 Task: Open Card Card0000000392 in Board Board0000000098 in Workspace WS0000000033 in Trello. Add Member prateek.ku2001@gmail.com to Card Card0000000392 in Board Board0000000098 in Workspace WS0000000033 in Trello. Add Red Label titled Label0000000392 to Card Card0000000392 in Board Board0000000098 in Workspace WS0000000033 in Trello. Add Checklist CL0000000392 to Card Card0000000392 in Board Board0000000098 in Workspace WS0000000033 in Trello. Add Dates with Start Date as Nov 01 2023 and Due Date as Nov 30 2023 to Card Card0000000392 in Board Board0000000098 in Workspace WS0000000033 in Trello
Action: Mouse moved to (322, 484)
Screenshot: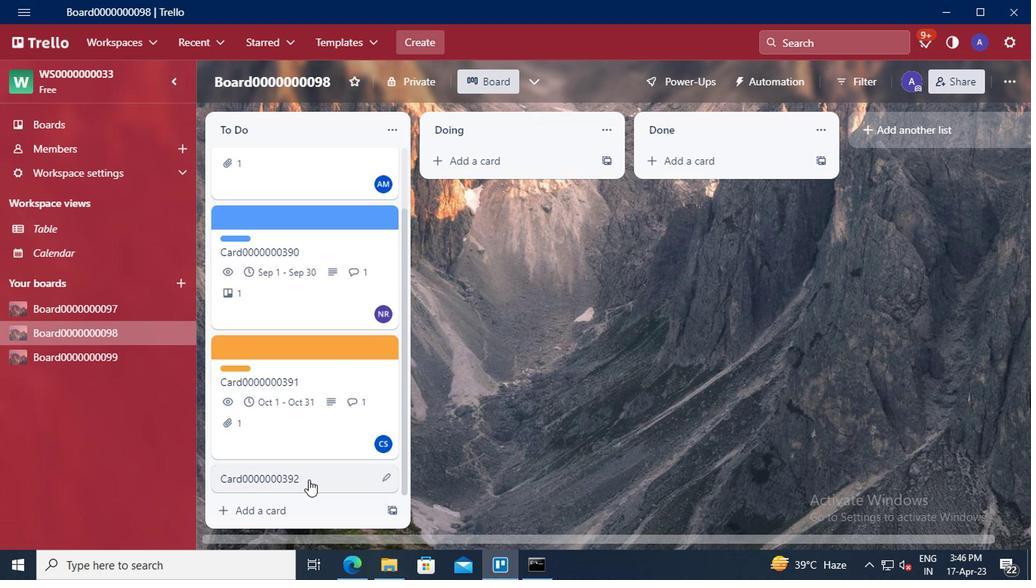 
Action: Mouse pressed left at (322, 484)
Screenshot: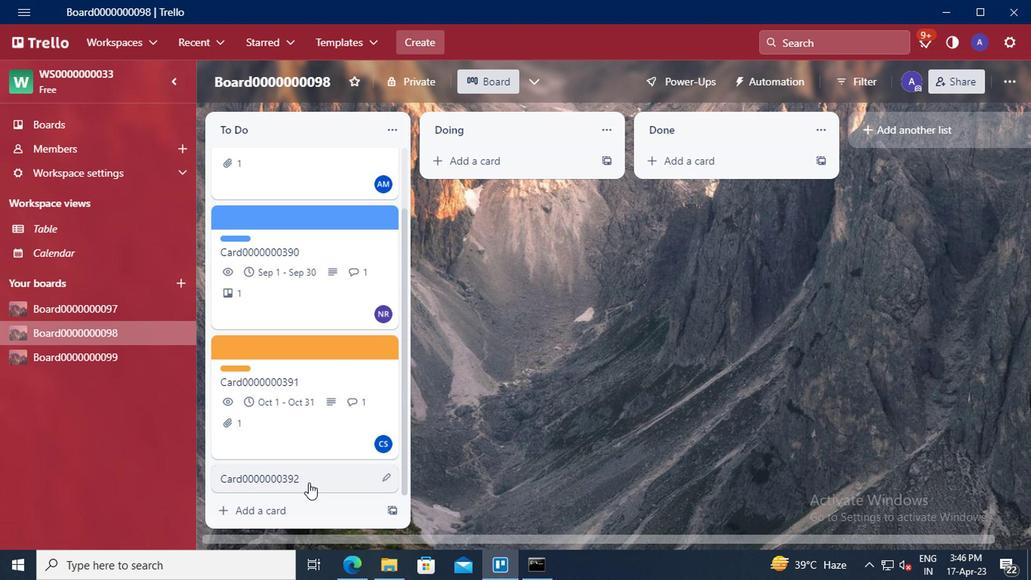 
Action: Mouse moved to (684, 136)
Screenshot: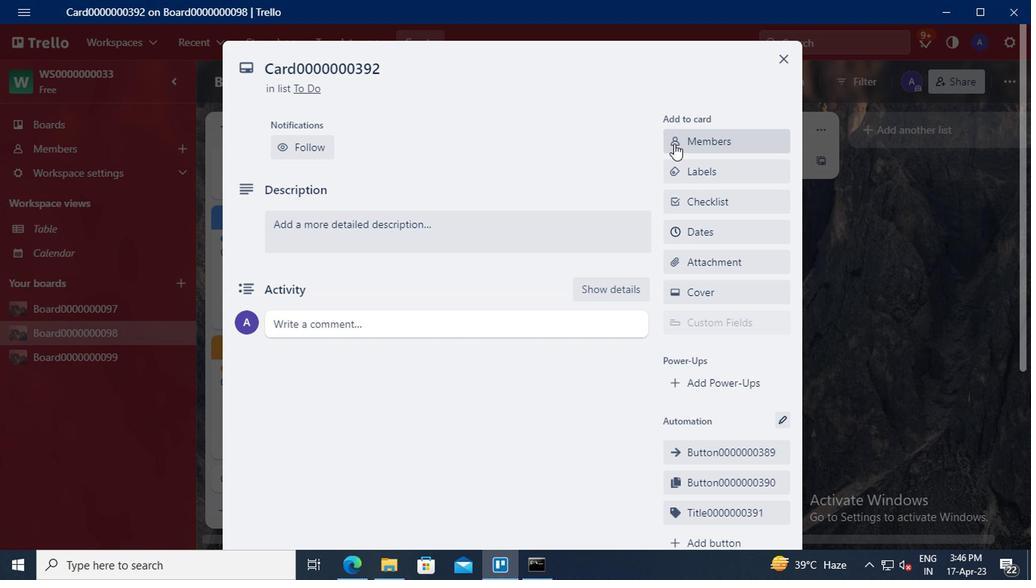 
Action: Mouse pressed left at (684, 136)
Screenshot: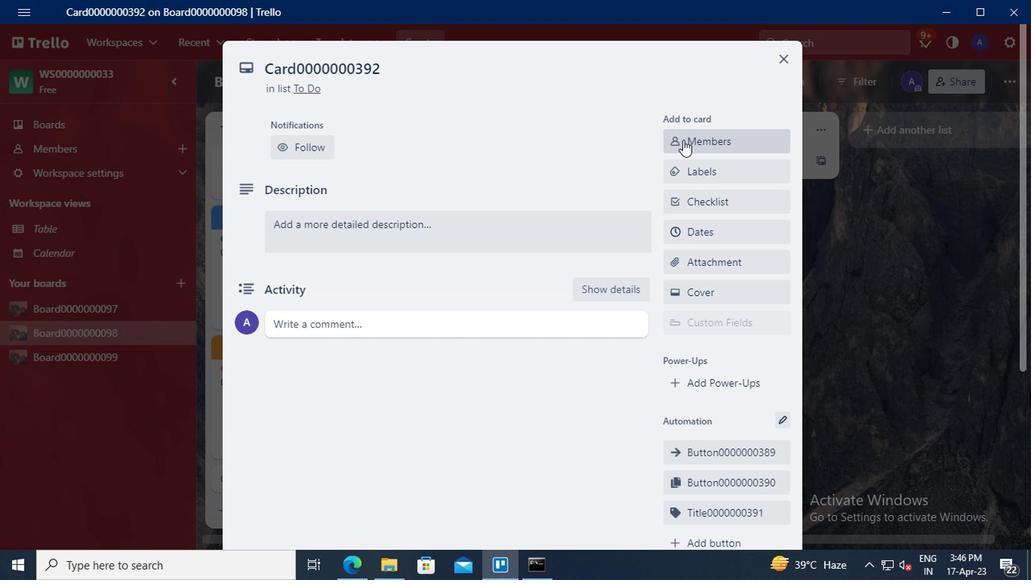 
Action: Mouse moved to (712, 203)
Screenshot: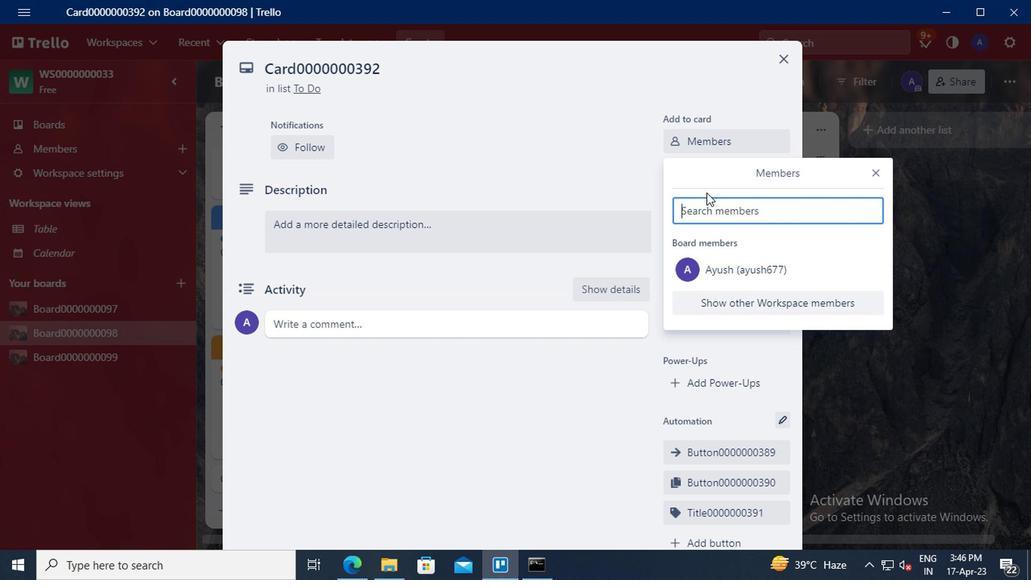 
Action: Mouse pressed left at (712, 203)
Screenshot: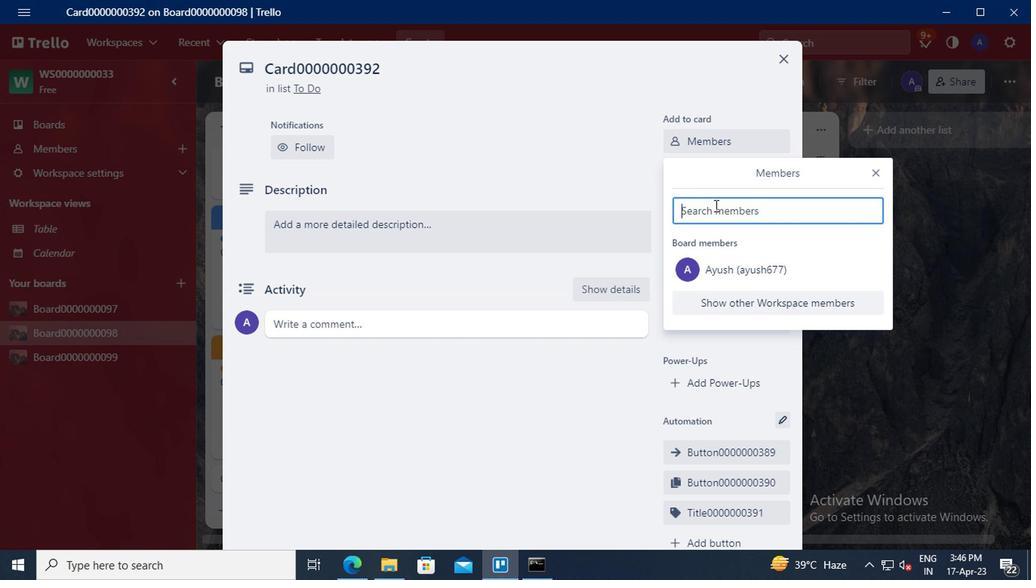 
Action: Key pressed prateek.ku2001<Key.shift>@GMAIL.COM
Screenshot: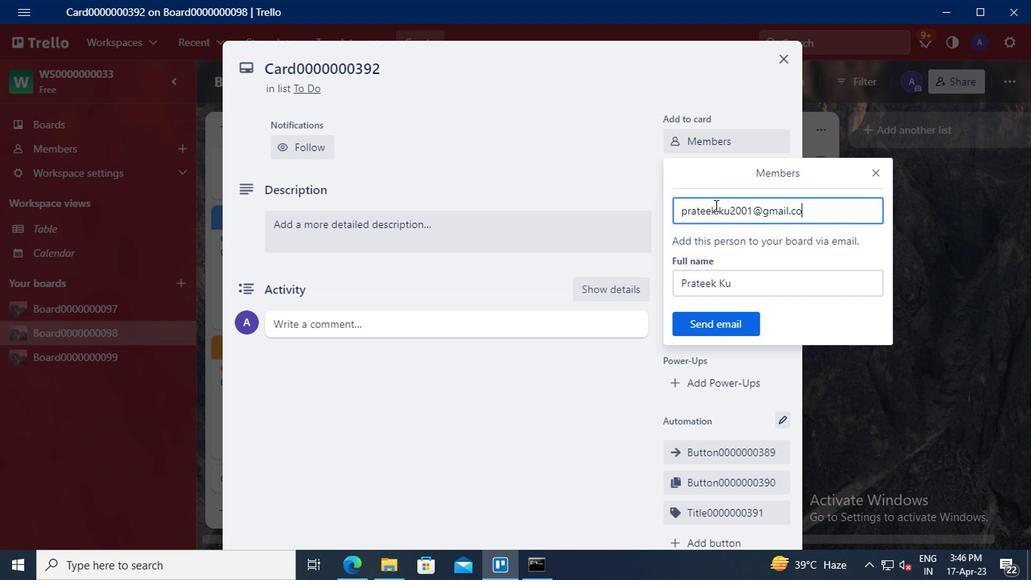 
Action: Mouse moved to (704, 322)
Screenshot: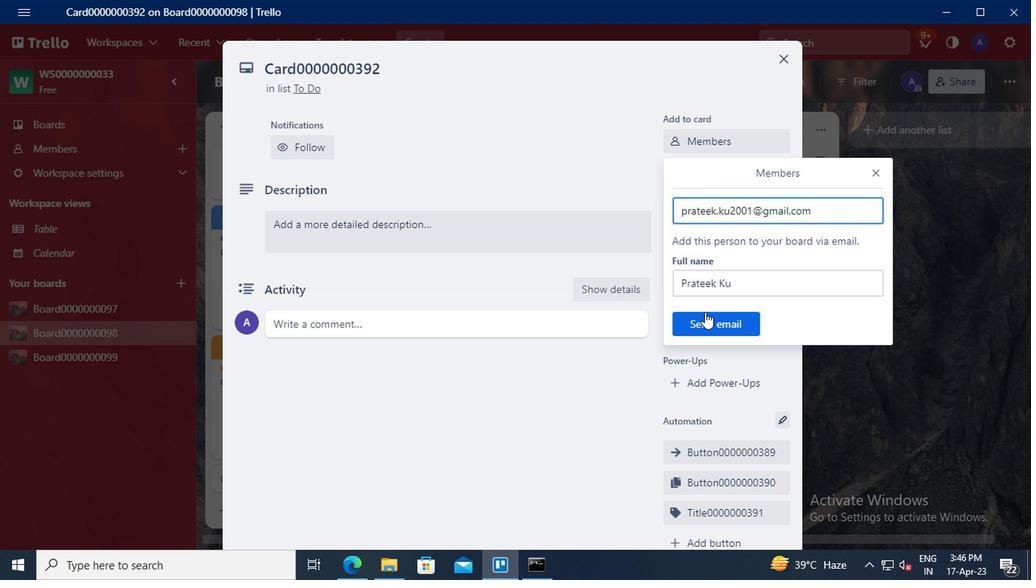 
Action: Mouse pressed left at (704, 322)
Screenshot: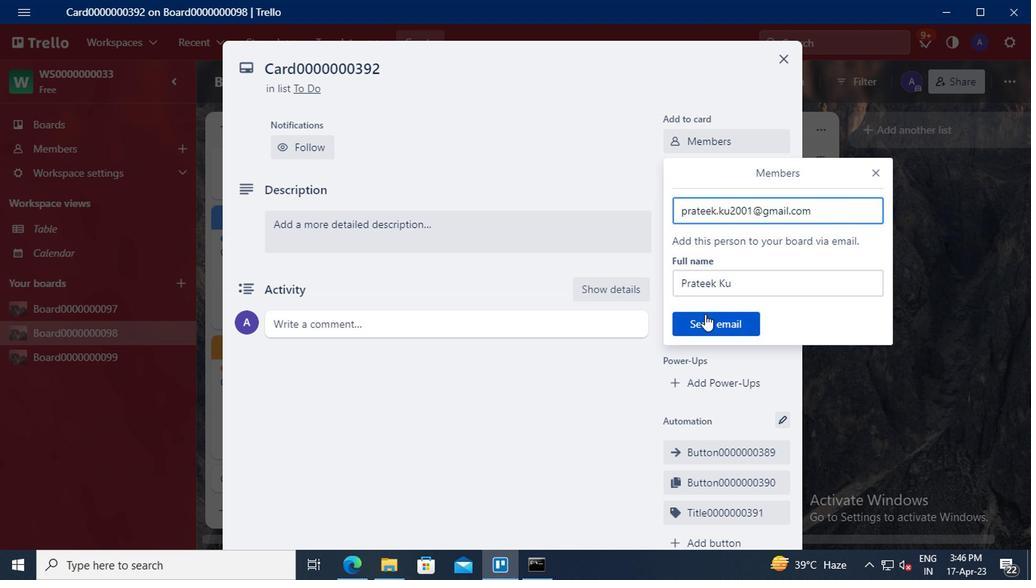 
Action: Mouse moved to (706, 169)
Screenshot: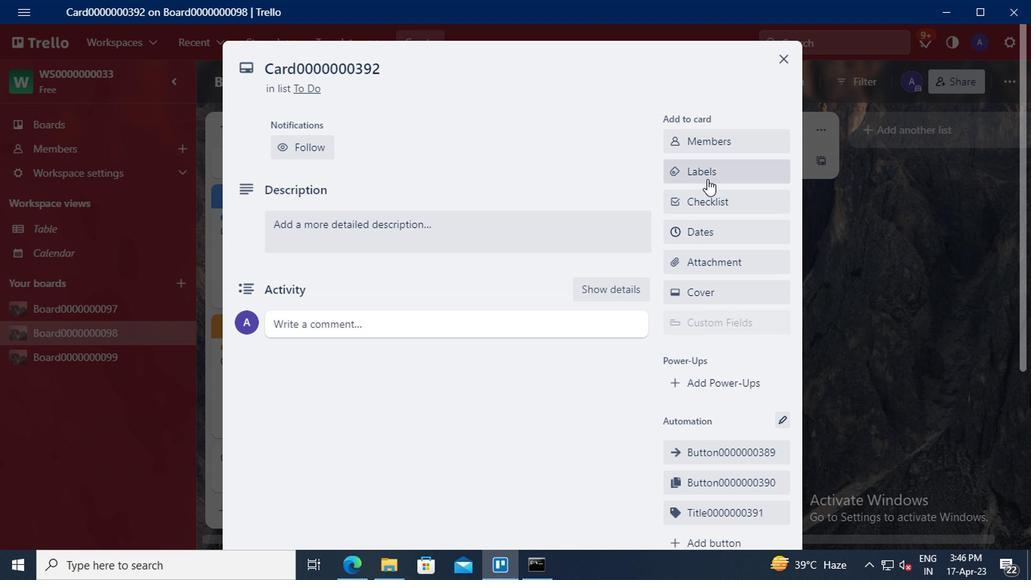 
Action: Mouse pressed left at (706, 169)
Screenshot: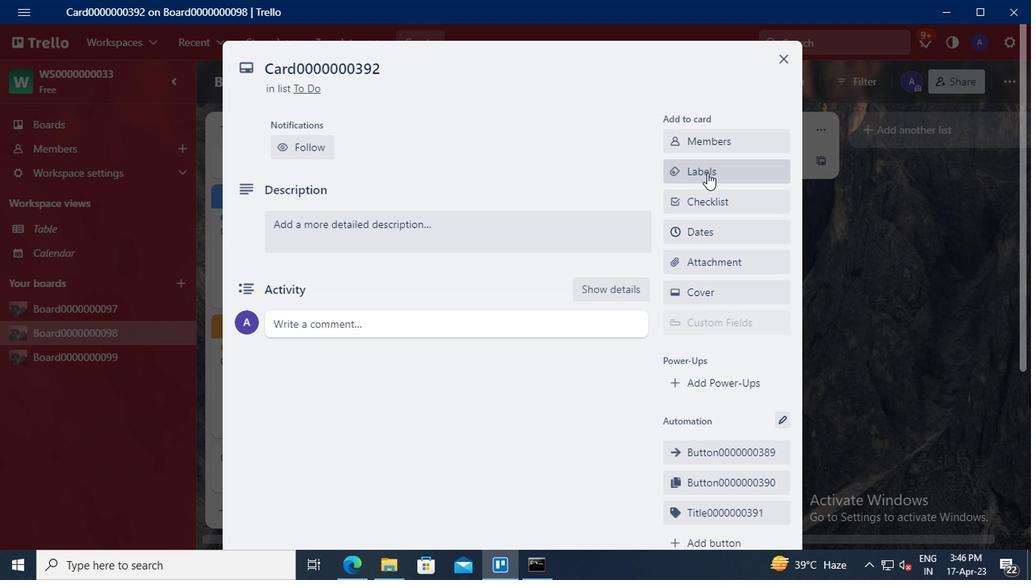 
Action: Mouse moved to (760, 426)
Screenshot: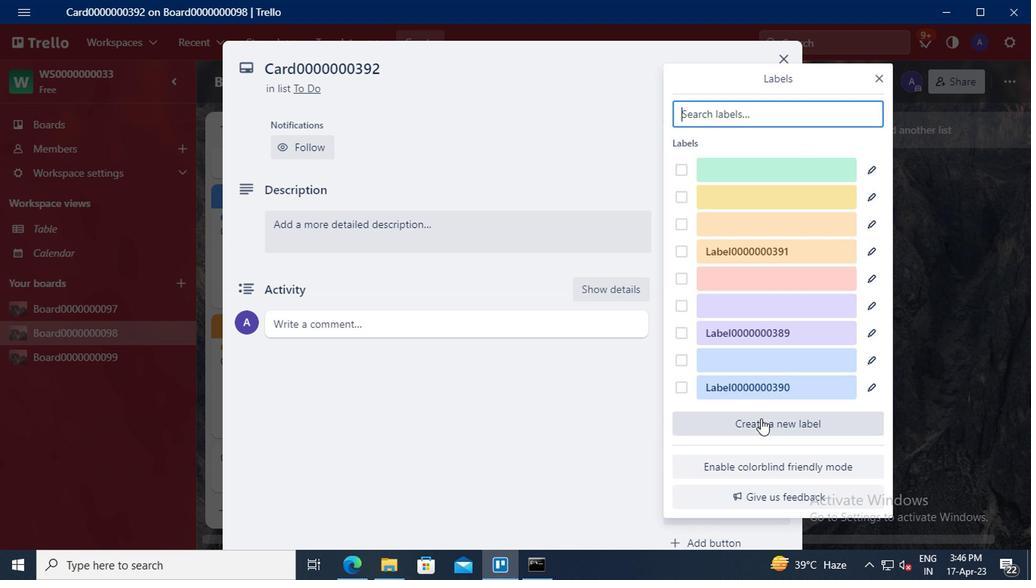
Action: Mouse pressed left at (760, 426)
Screenshot: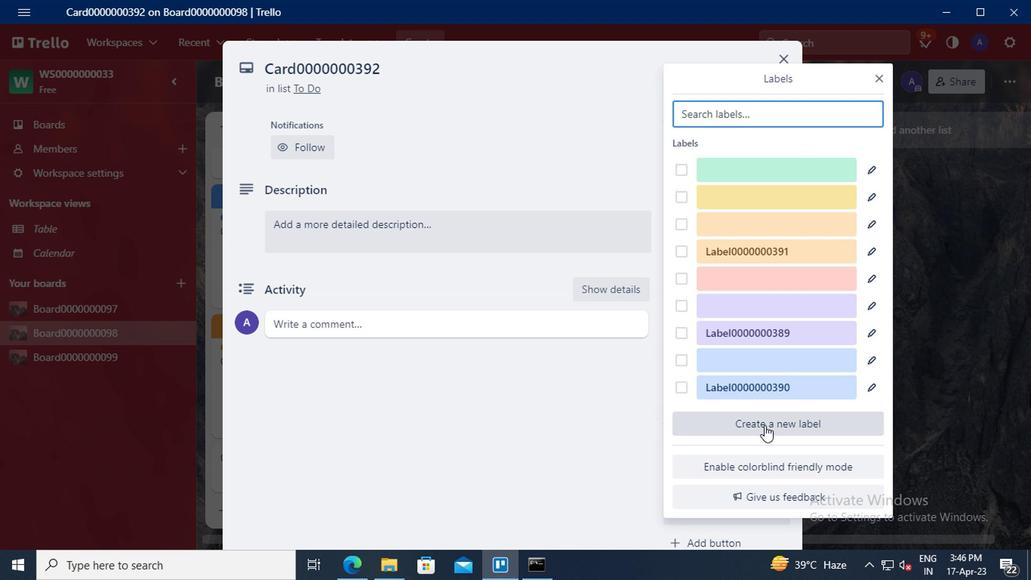 
Action: Mouse moved to (720, 219)
Screenshot: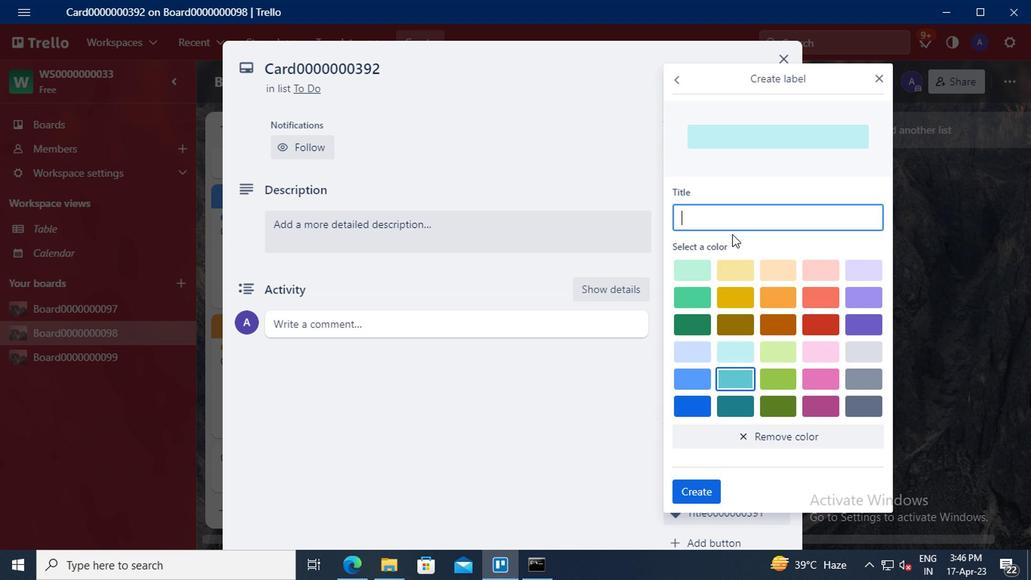 
Action: Mouse pressed left at (720, 219)
Screenshot: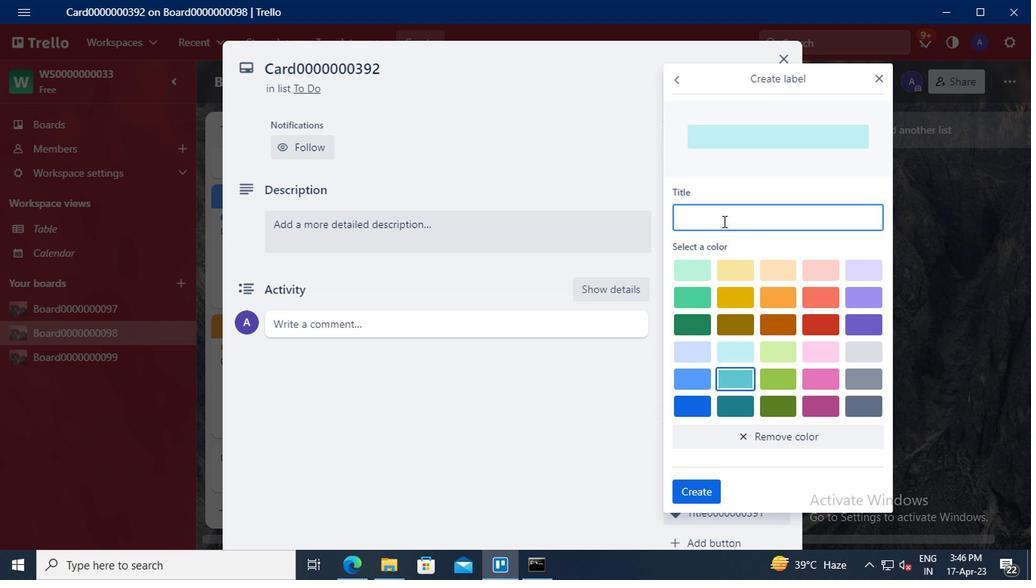 
Action: Key pressed <Key.shift>LABEL0000000392
Screenshot: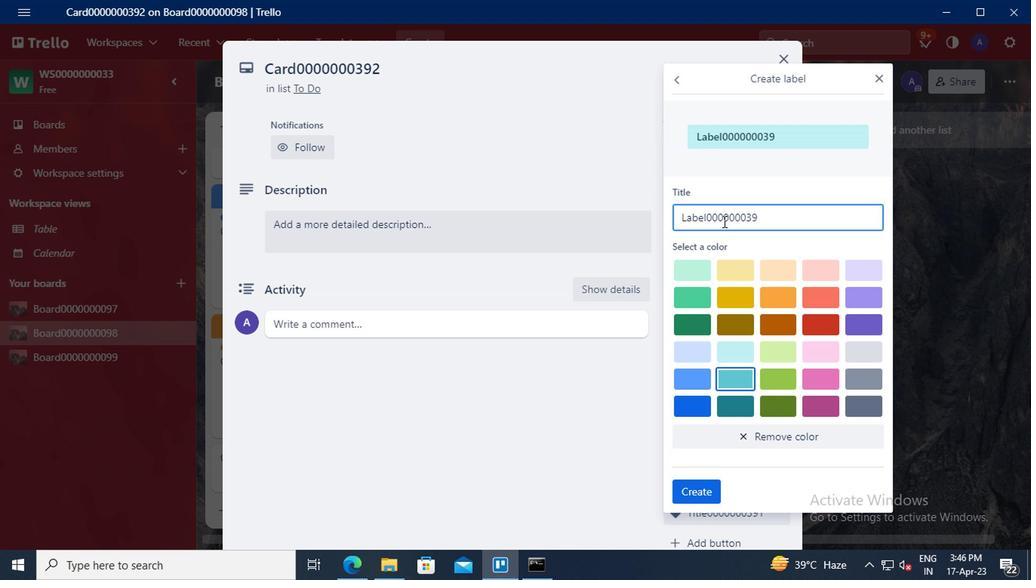 
Action: Mouse moved to (828, 289)
Screenshot: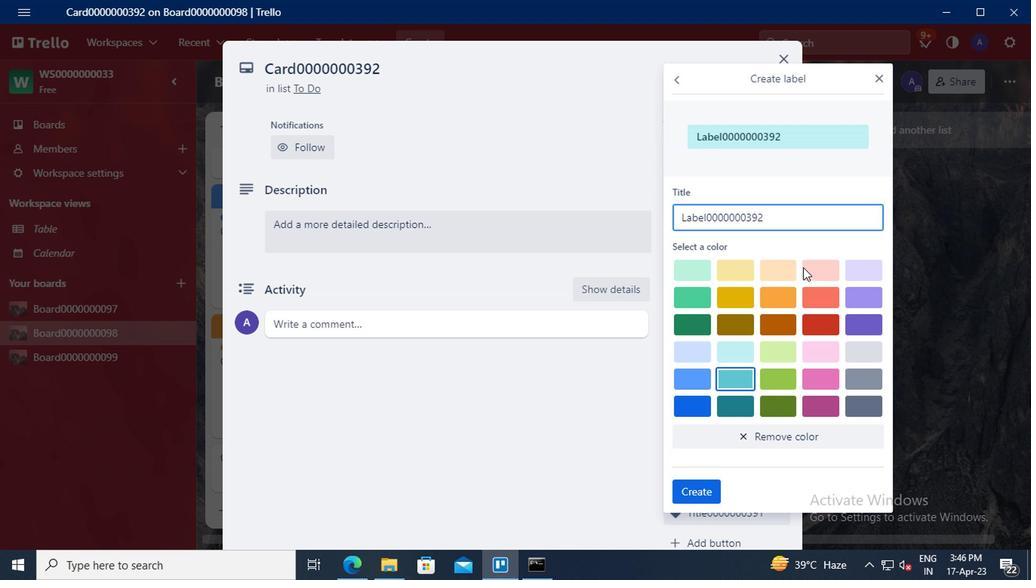 
Action: Mouse pressed left at (828, 289)
Screenshot: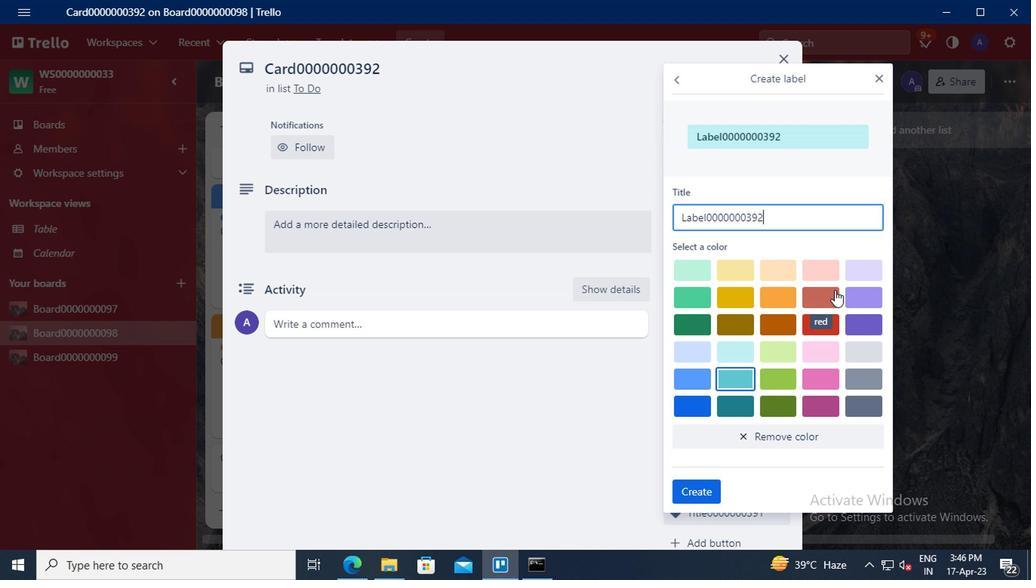 
Action: Mouse moved to (711, 495)
Screenshot: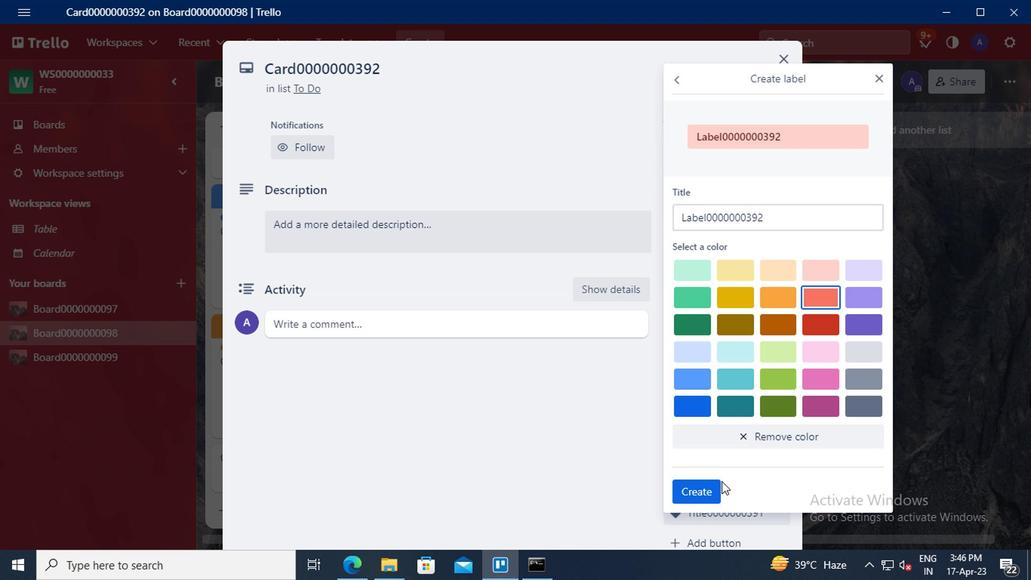 
Action: Mouse pressed left at (711, 495)
Screenshot: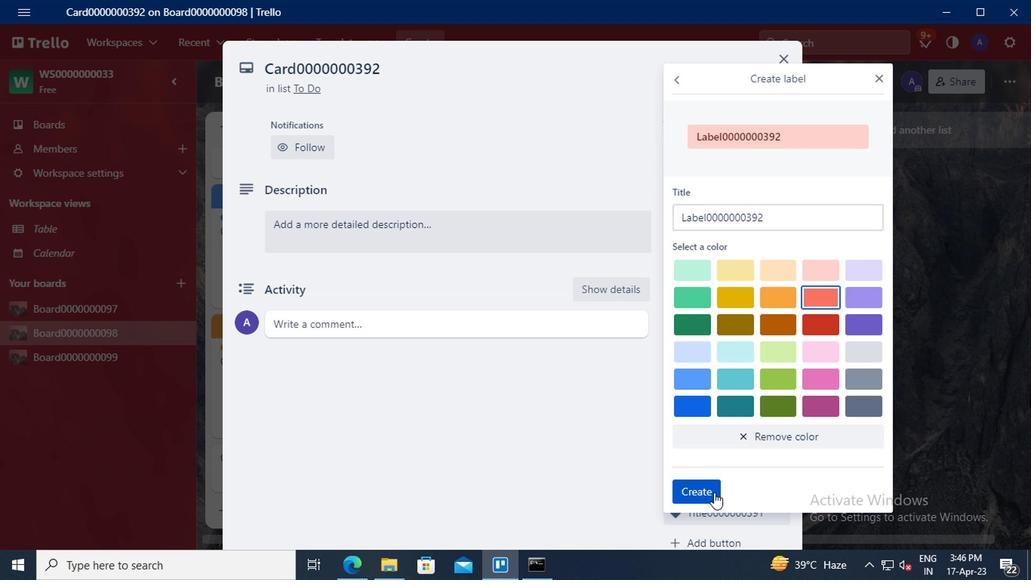 
Action: Mouse moved to (867, 73)
Screenshot: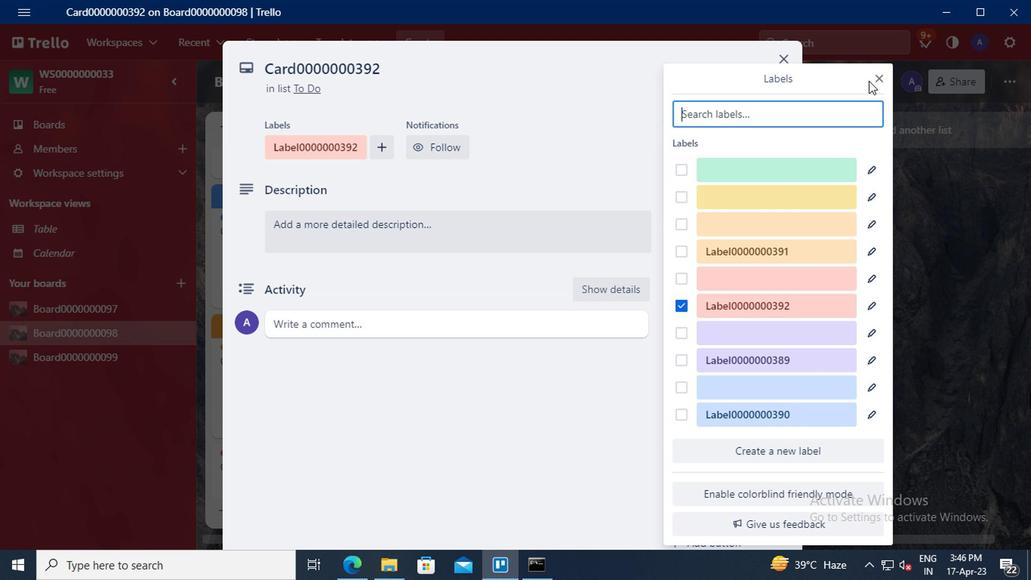 
Action: Mouse pressed left at (867, 73)
Screenshot: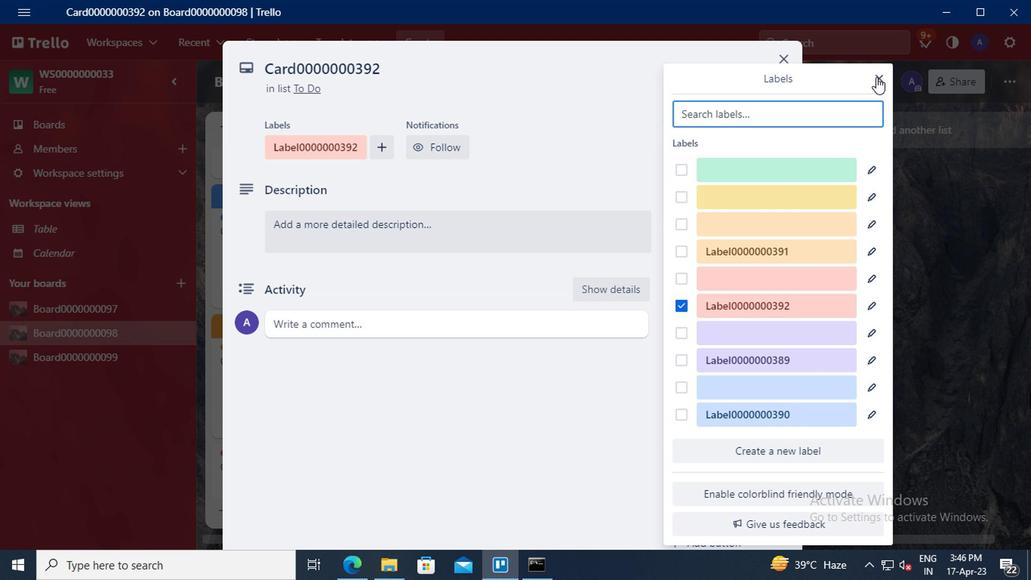 
Action: Mouse moved to (723, 195)
Screenshot: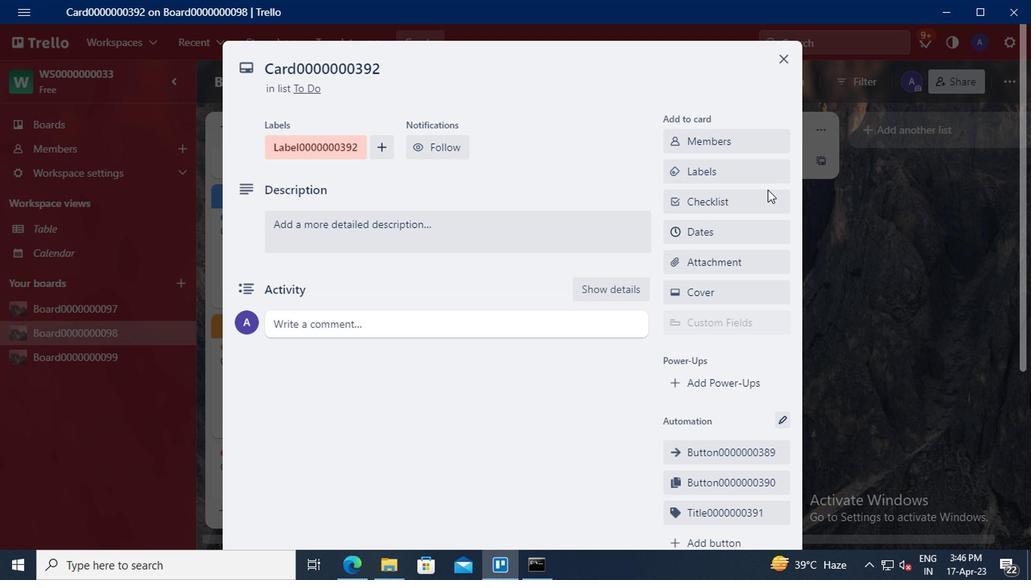 
Action: Mouse pressed left at (723, 195)
Screenshot: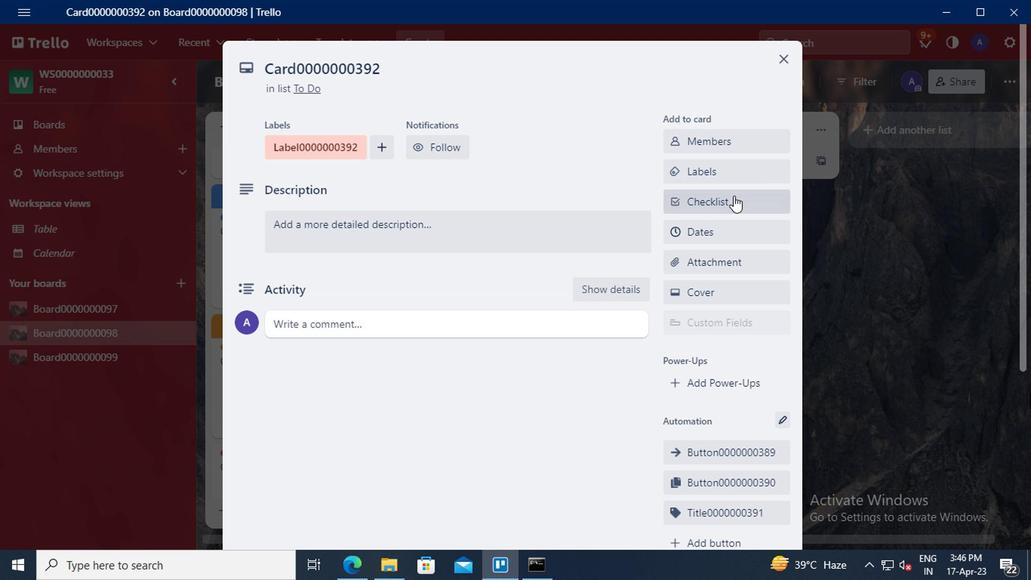 
Action: Key pressed <Key.delete><Key.shift>CL0000000392
Screenshot: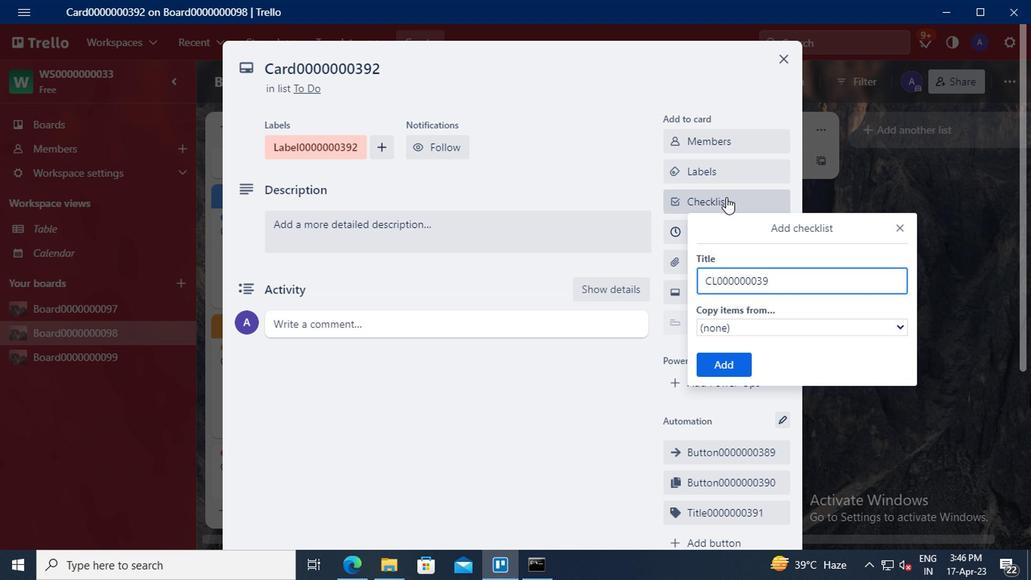 
Action: Mouse moved to (734, 359)
Screenshot: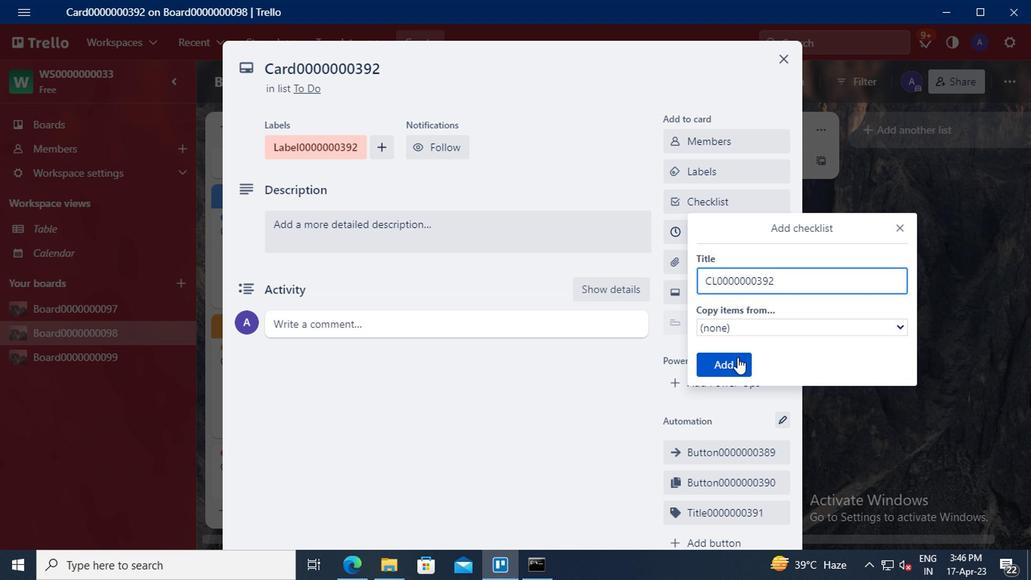 
Action: Mouse pressed left at (734, 359)
Screenshot: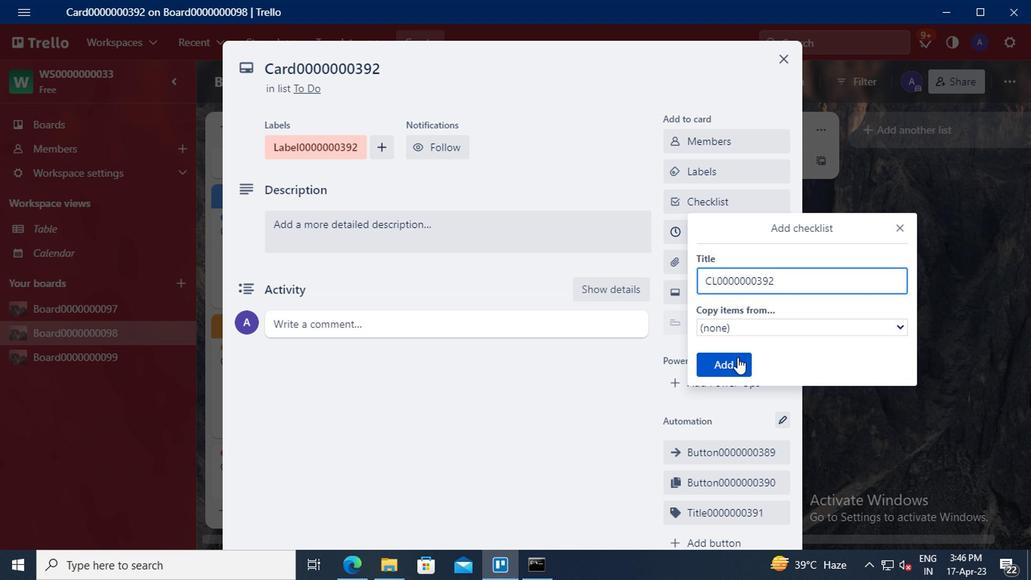 
Action: Mouse moved to (714, 233)
Screenshot: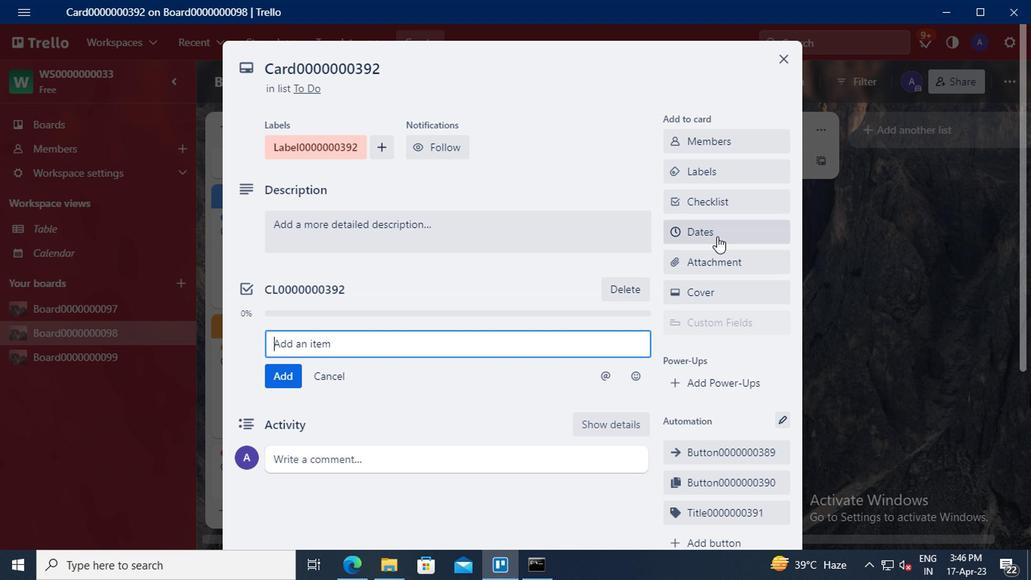 
Action: Mouse pressed left at (714, 233)
Screenshot: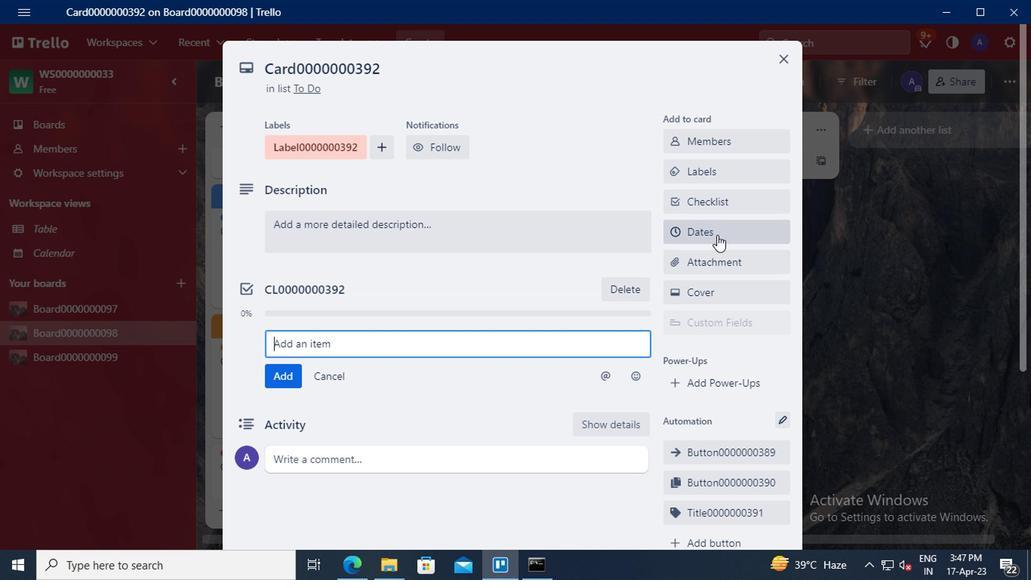 
Action: Mouse moved to (678, 346)
Screenshot: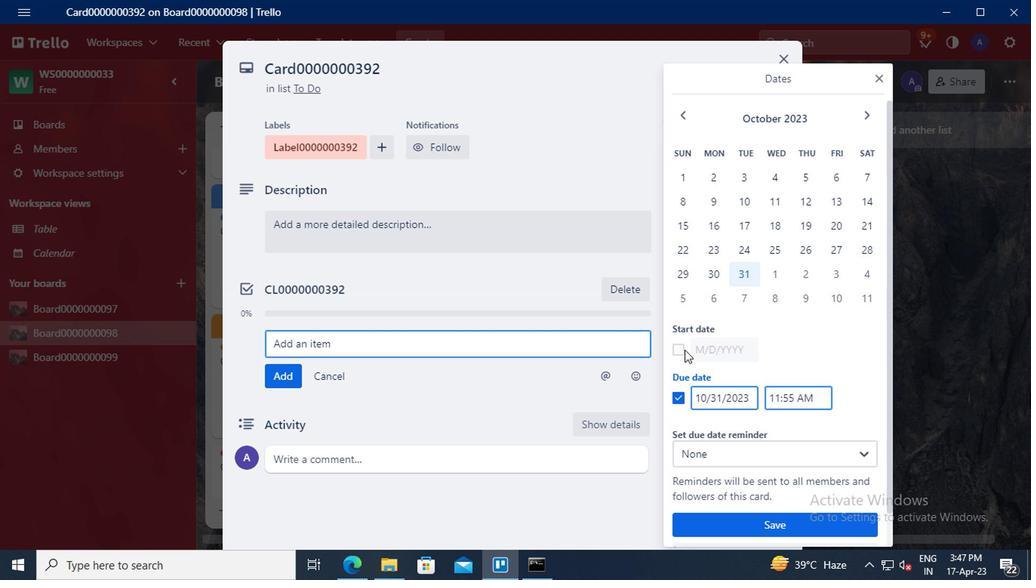 
Action: Mouse pressed left at (678, 346)
Screenshot: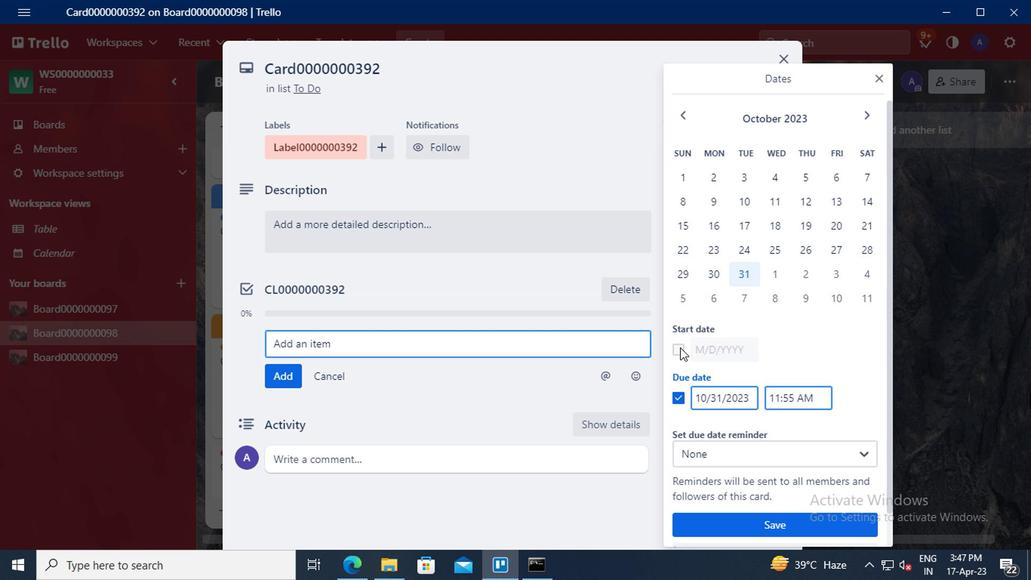 
Action: Mouse moved to (718, 345)
Screenshot: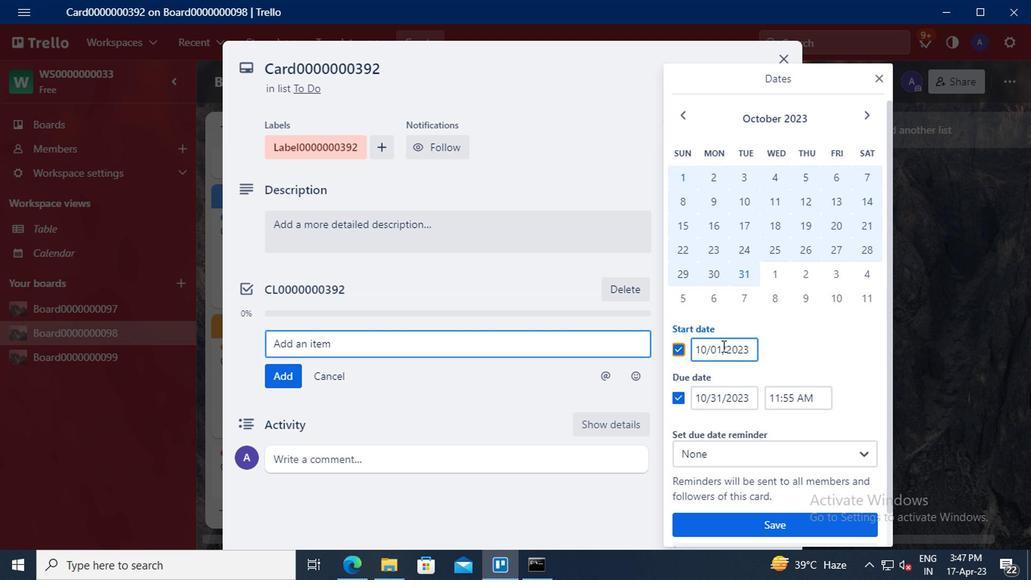 
Action: Mouse pressed left at (718, 345)
Screenshot: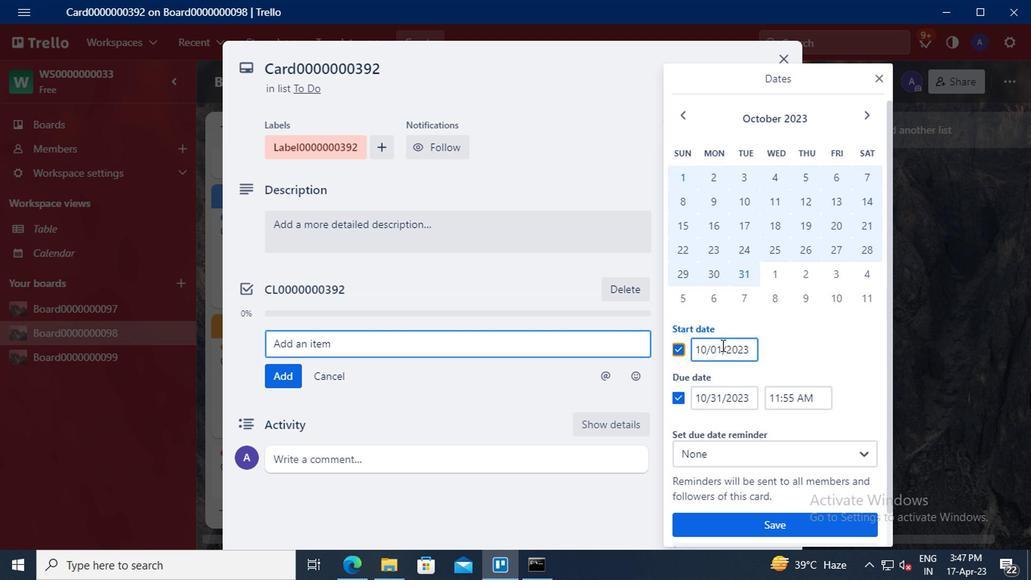 
Action: Mouse moved to (718, 341)
Screenshot: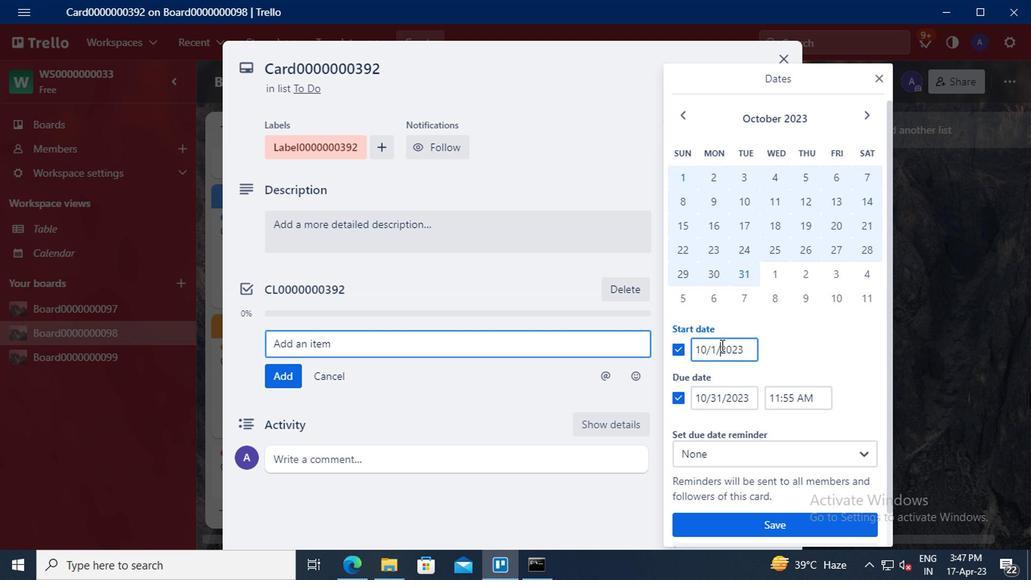 
Action: Key pressed <Key.left><Key.backspace>1<Key.left><Key.left><Key.backspace><Key.backspace>11
Screenshot: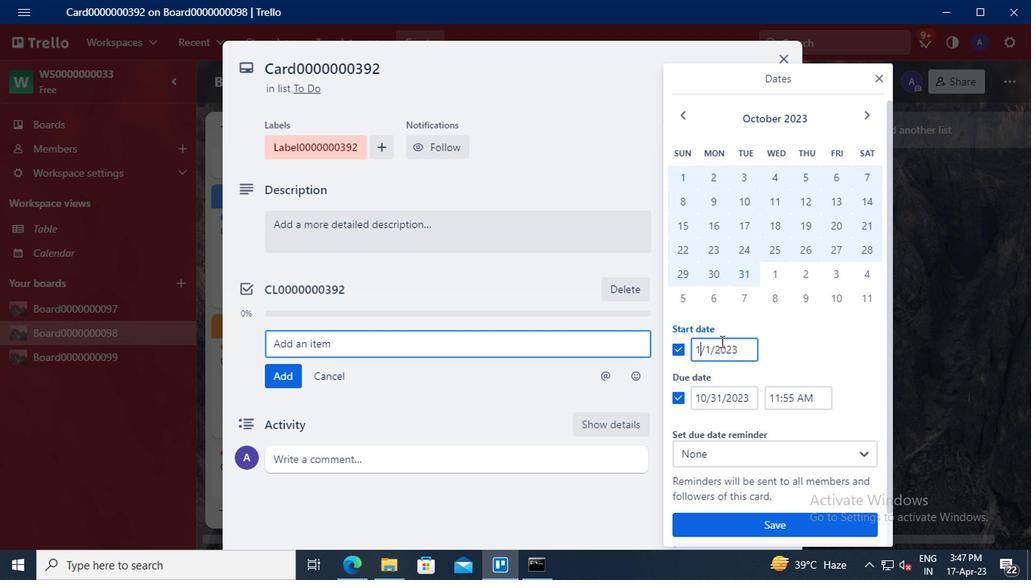 
Action: Mouse moved to (720, 395)
Screenshot: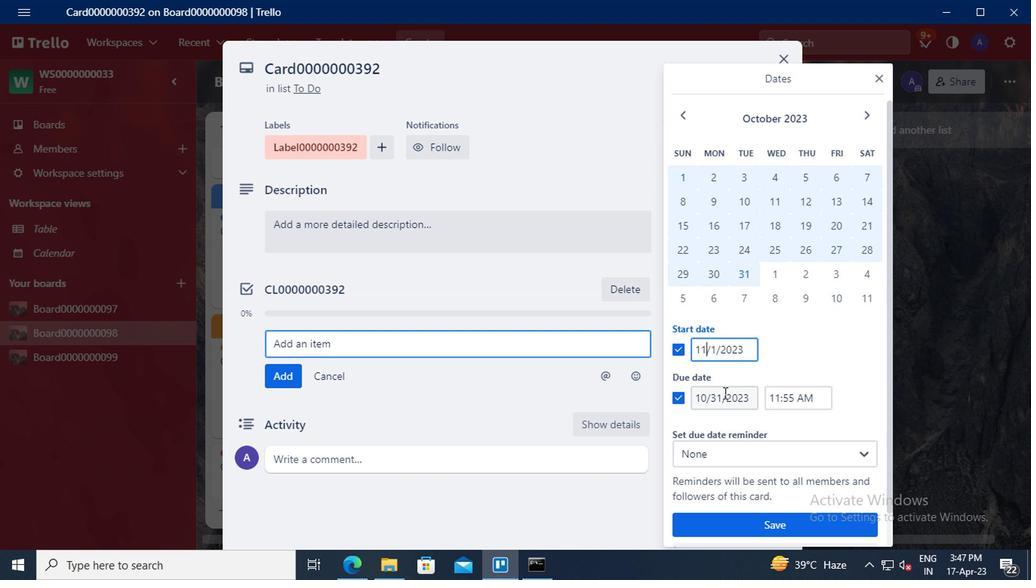 
Action: Mouse pressed left at (720, 395)
Screenshot: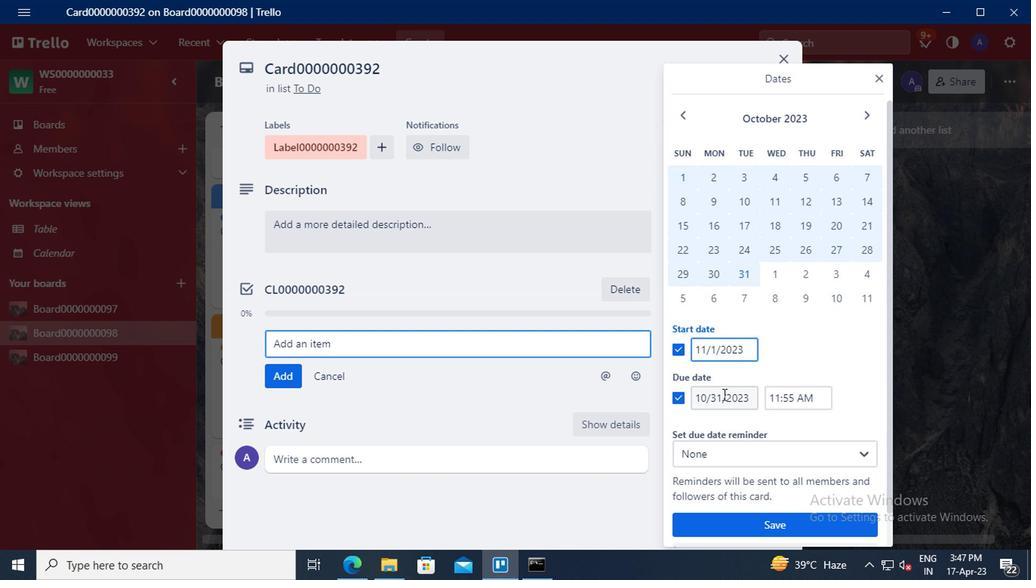
Action: Mouse moved to (736, 365)
Screenshot: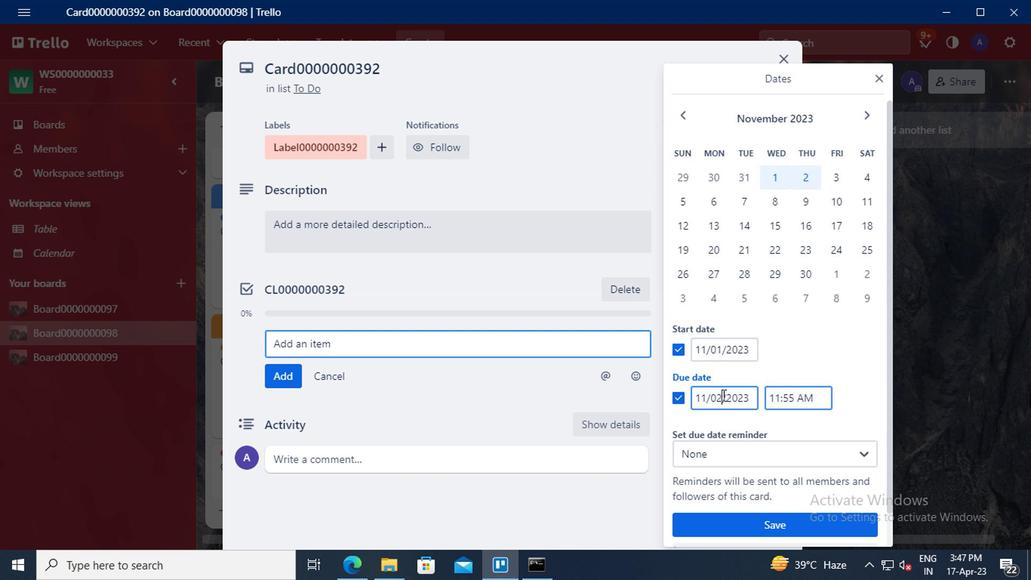 
Action: Key pressed <Key.backspace><Key.backspace>30
Screenshot: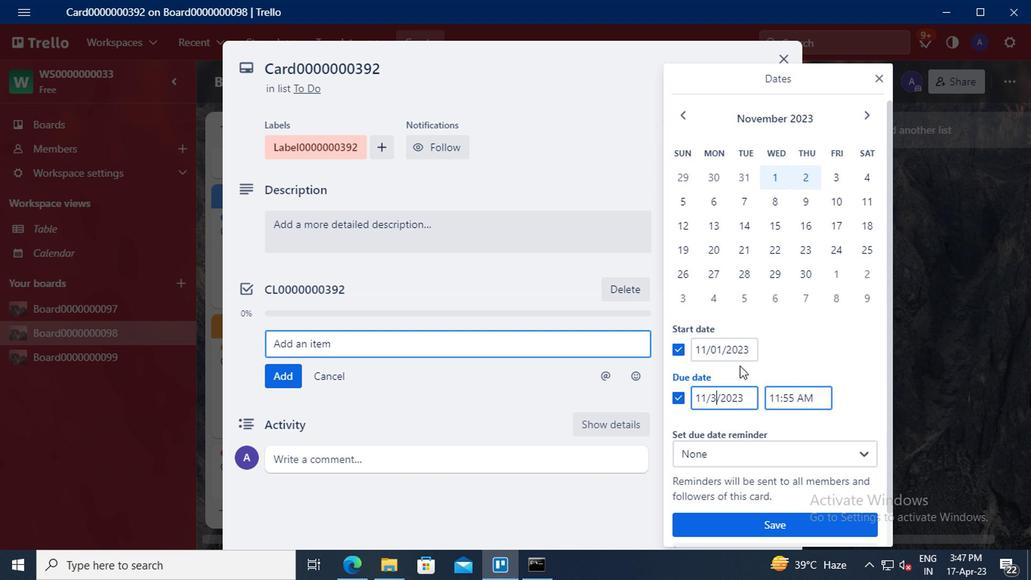 
Action: Mouse moved to (748, 521)
Screenshot: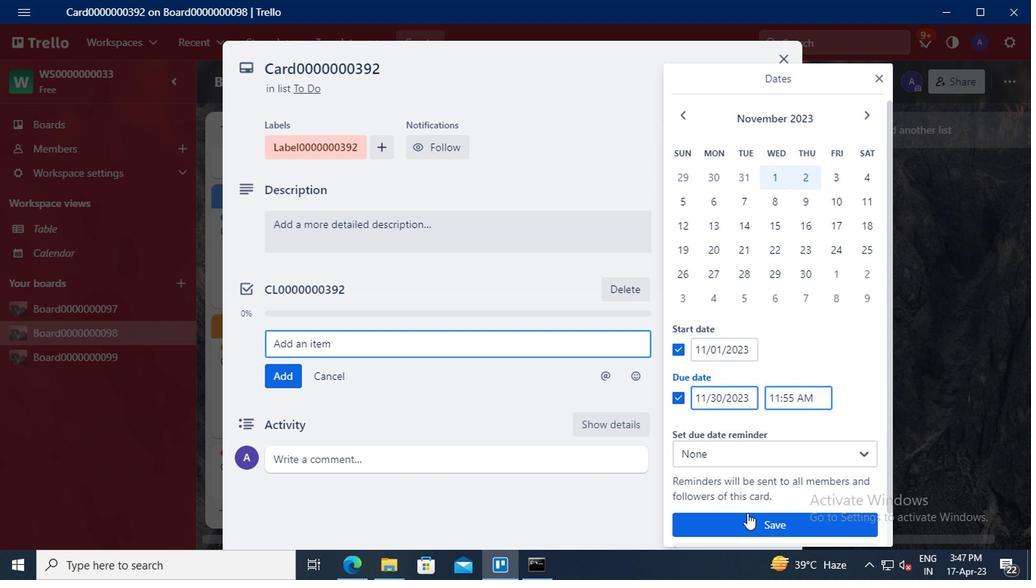 
Action: Mouse pressed left at (748, 521)
Screenshot: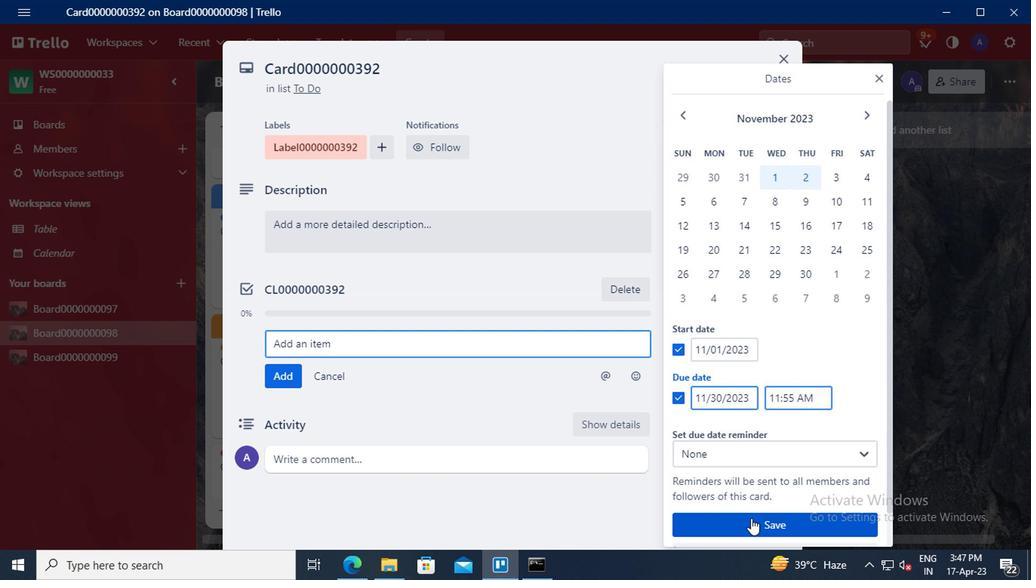 
Action: Key pressed <Key.f8>
Screenshot: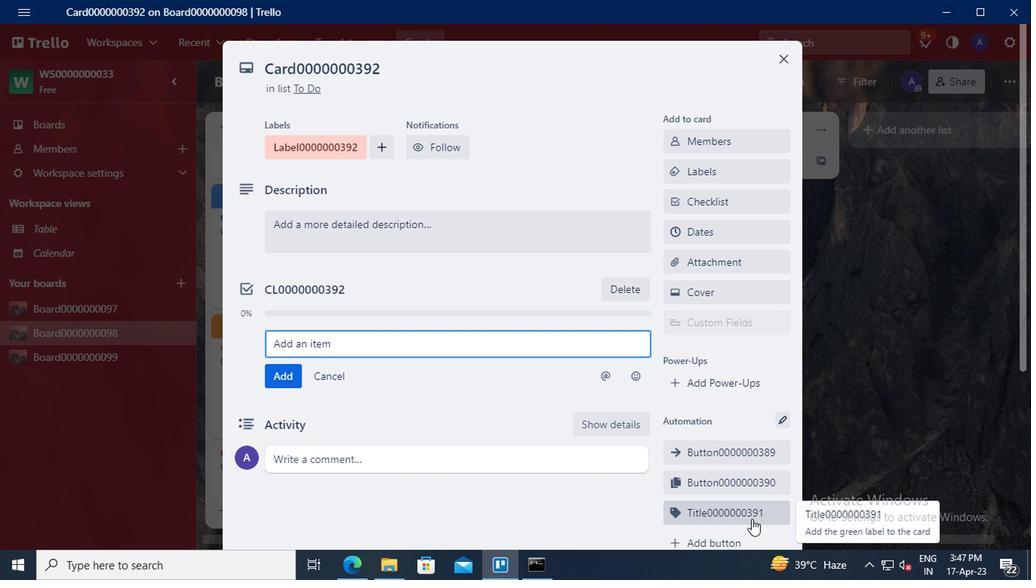 
